 Task: Filter courses by Continuing Education Units from CPE.
Action: Mouse moved to (415, 102)
Screenshot: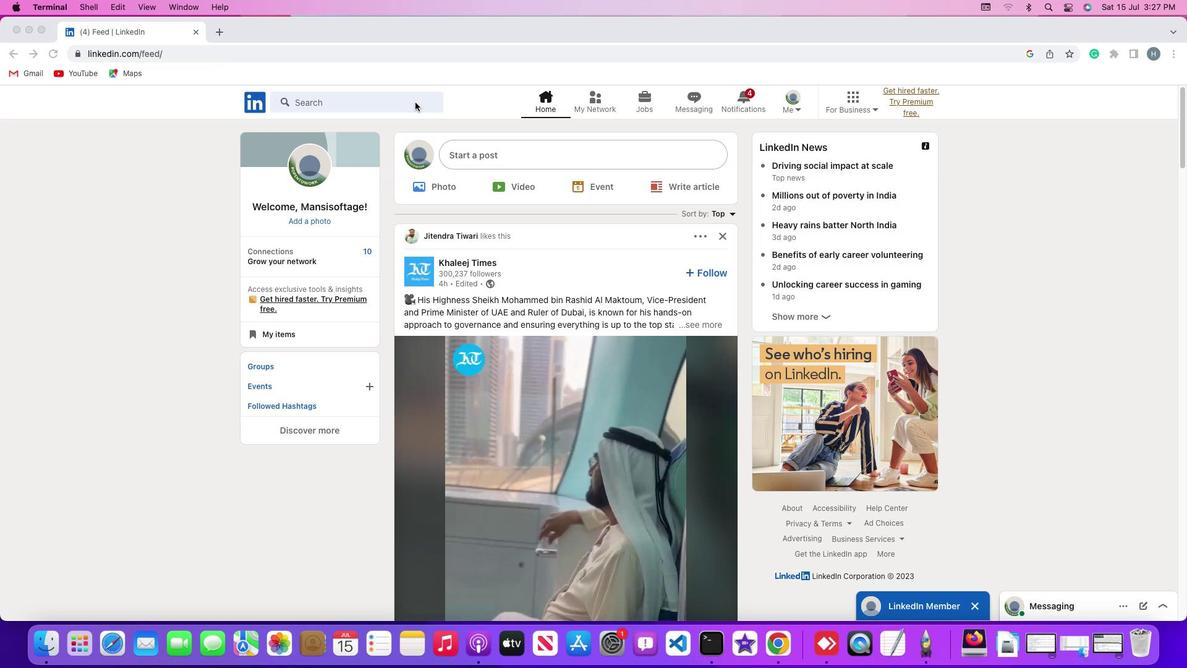 
Action: Mouse pressed left at (415, 102)
Screenshot: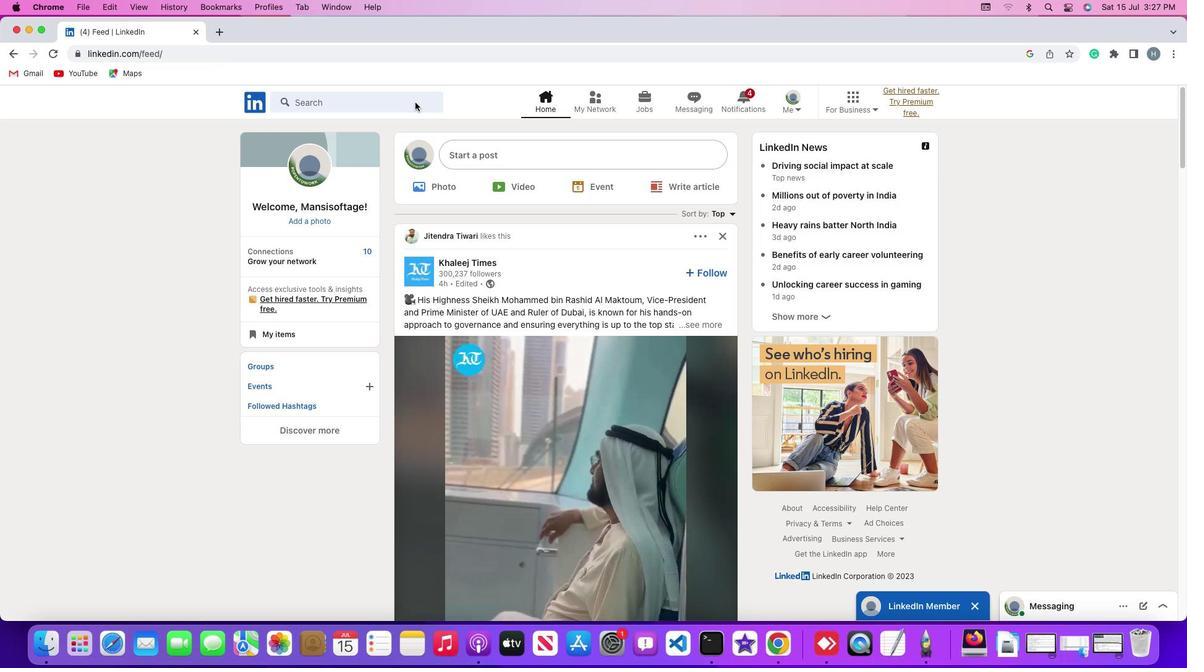
Action: Mouse pressed left at (415, 102)
Screenshot: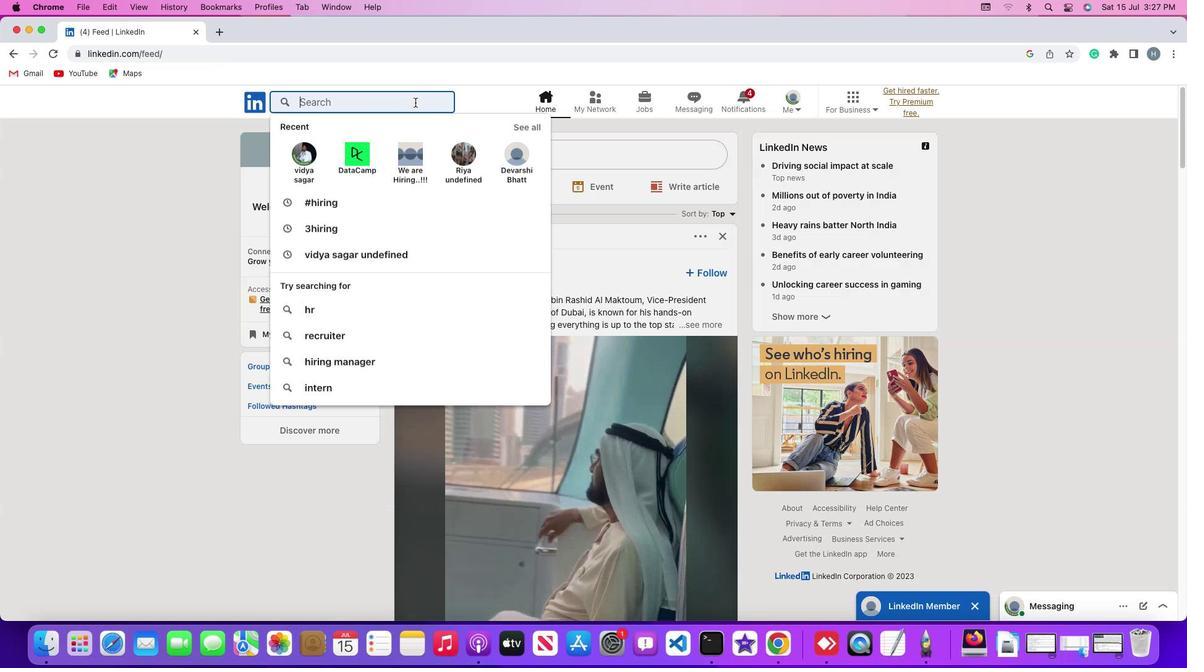 
Action: Key pressed Key.shift'#''h''i''r''i''n''g'Key.enter
Screenshot: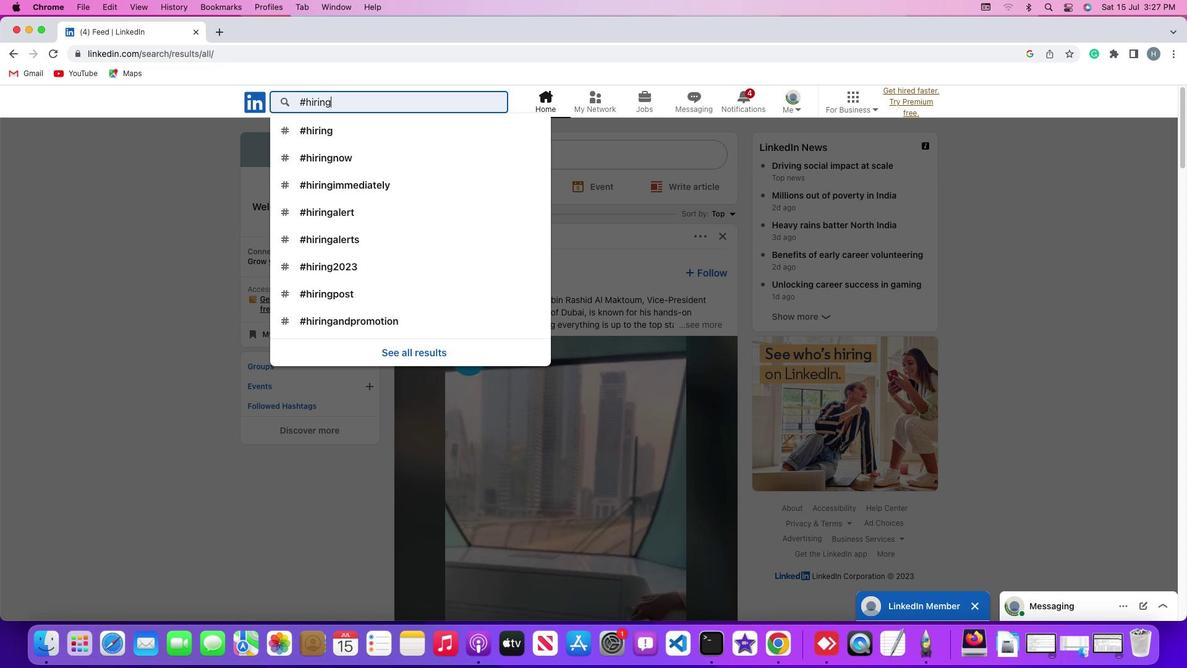
Action: Mouse moved to (660, 134)
Screenshot: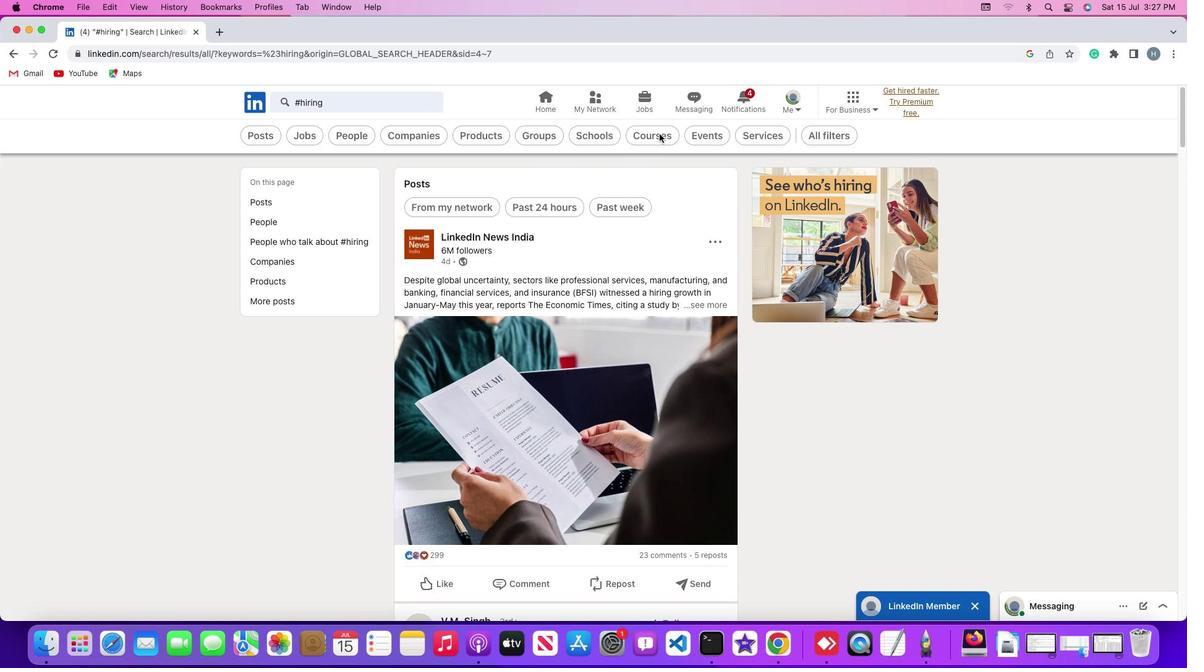 
Action: Mouse pressed left at (660, 134)
Screenshot: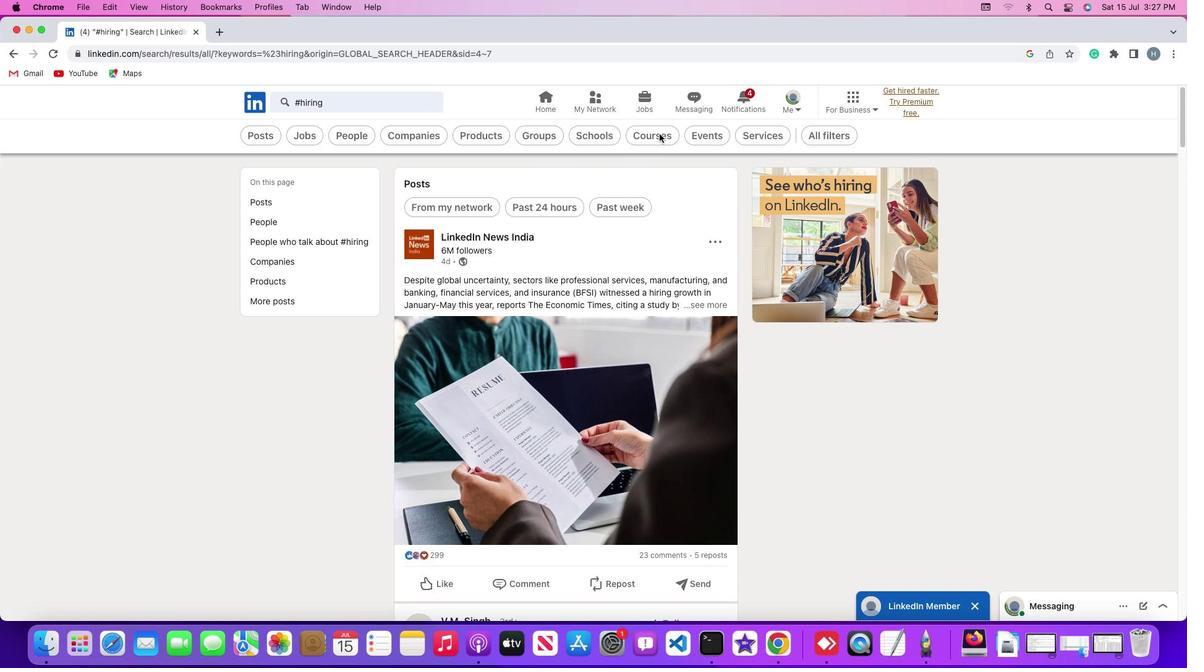 
Action: Mouse moved to (537, 133)
Screenshot: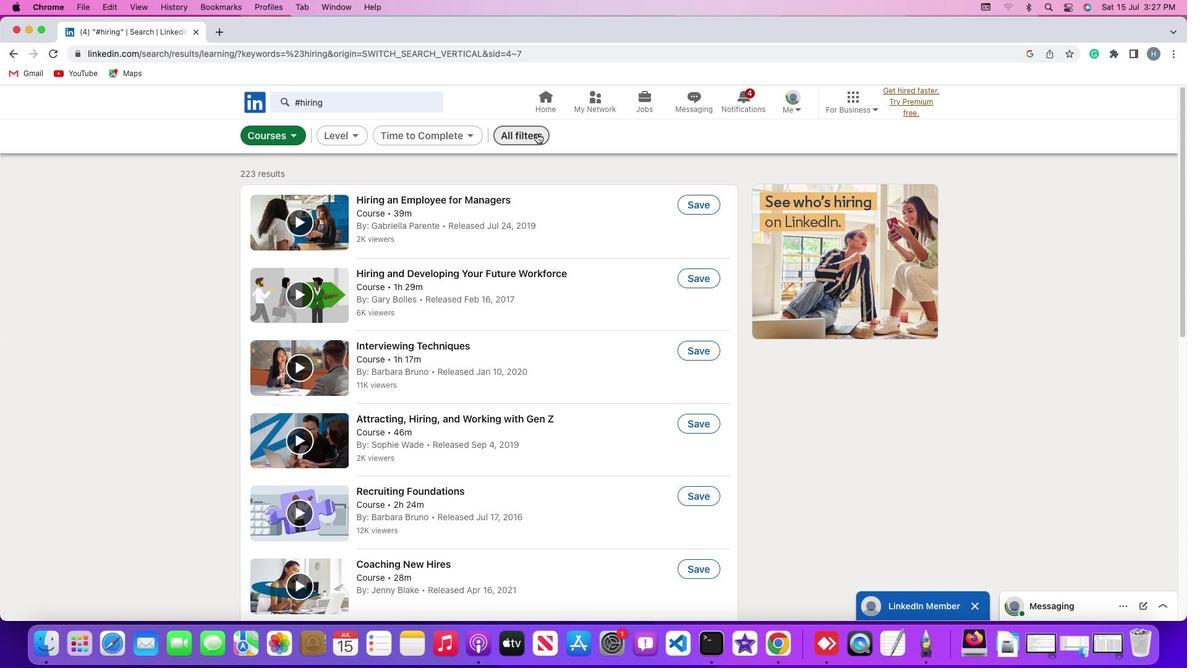 
Action: Mouse pressed left at (537, 133)
Screenshot: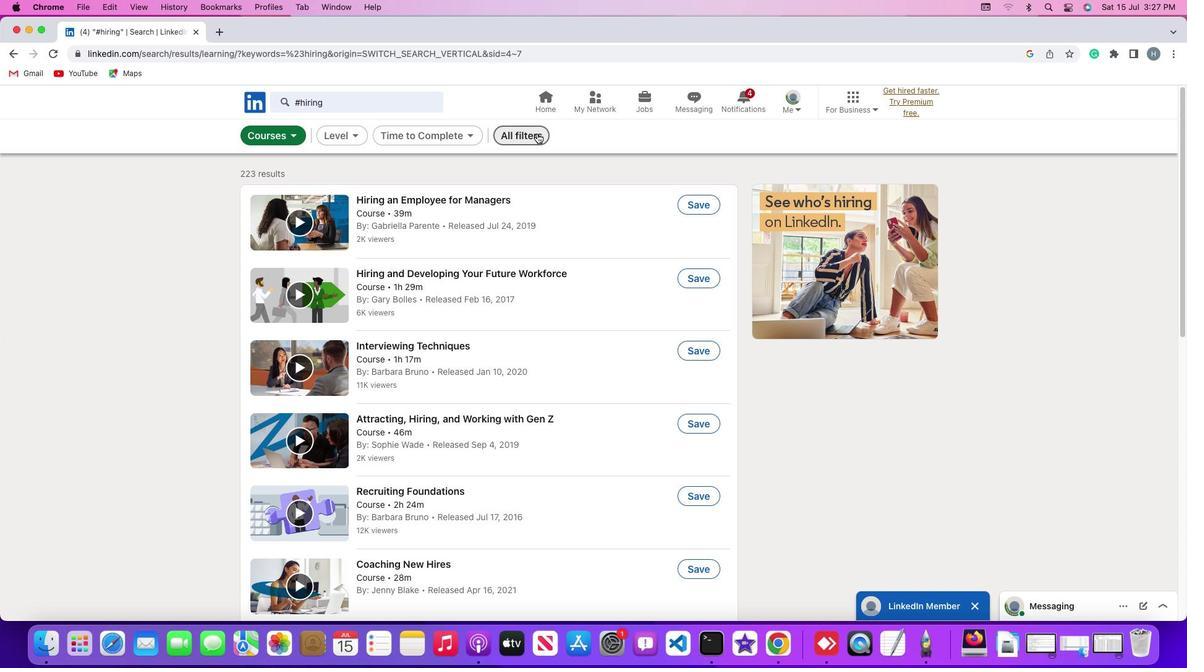 
Action: Mouse moved to (990, 486)
Screenshot: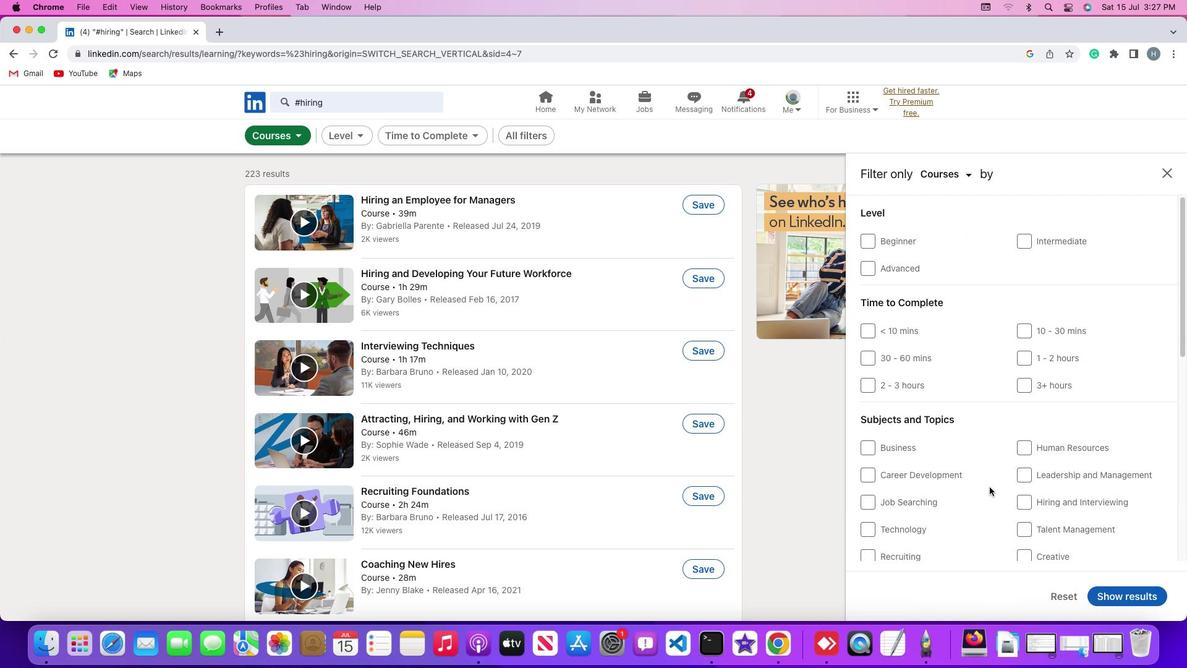 
Action: Mouse scrolled (990, 486) with delta (0, 0)
Screenshot: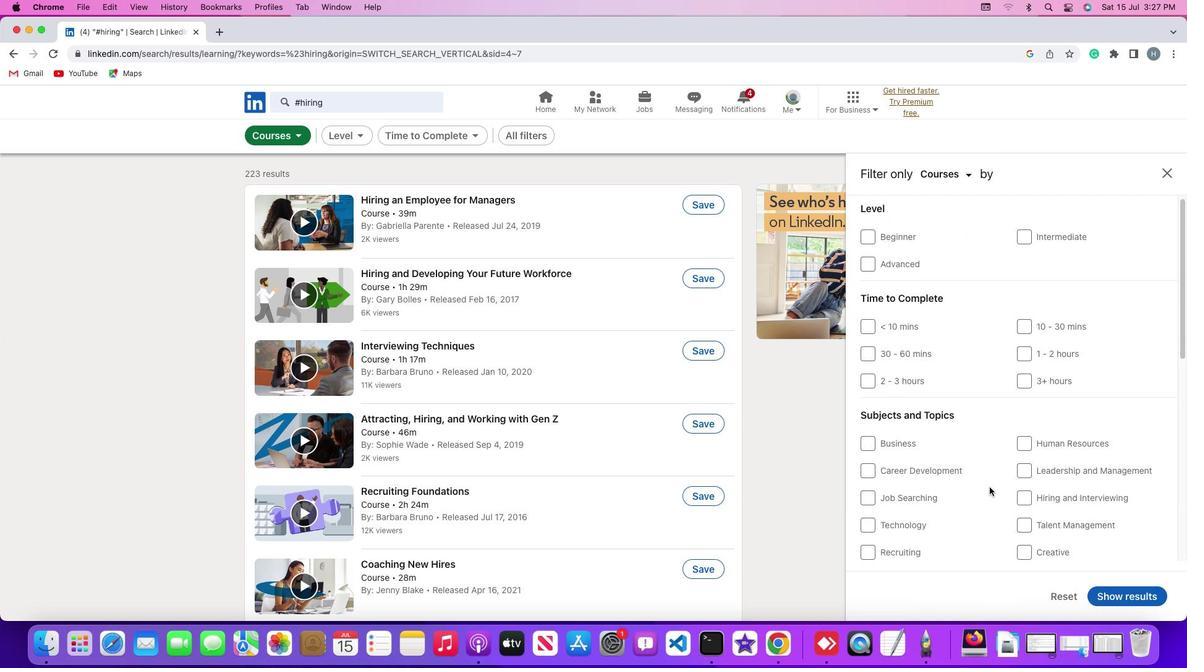 
Action: Mouse scrolled (990, 486) with delta (0, 0)
Screenshot: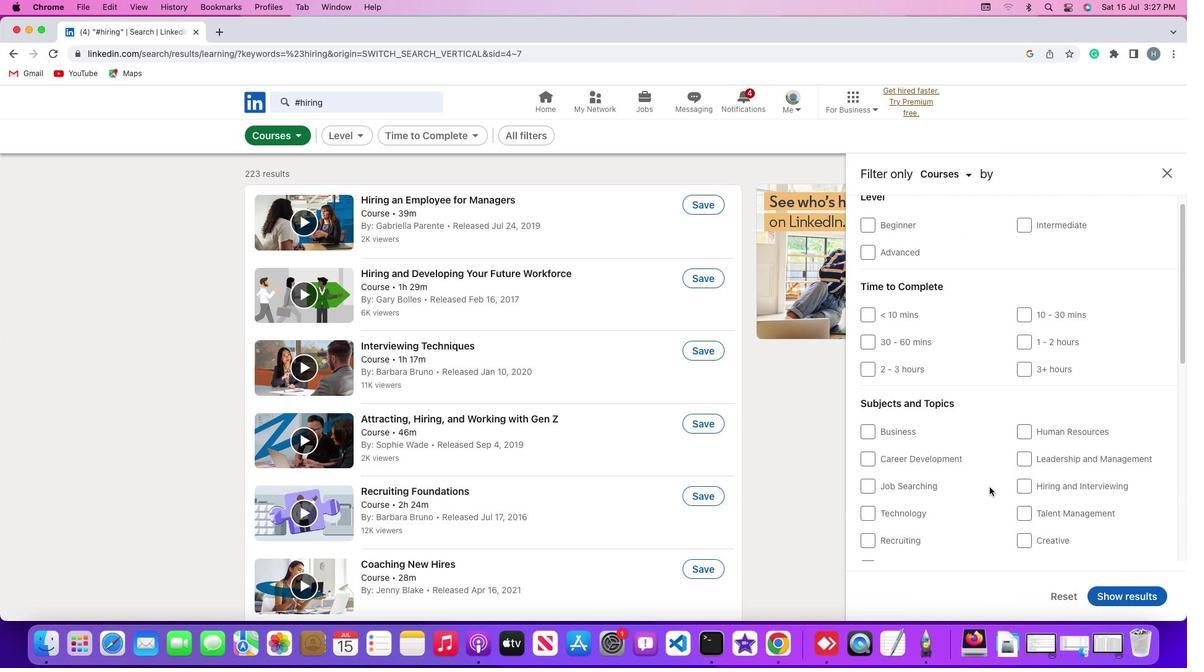 
Action: Mouse scrolled (990, 486) with delta (0, 0)
Screenshot: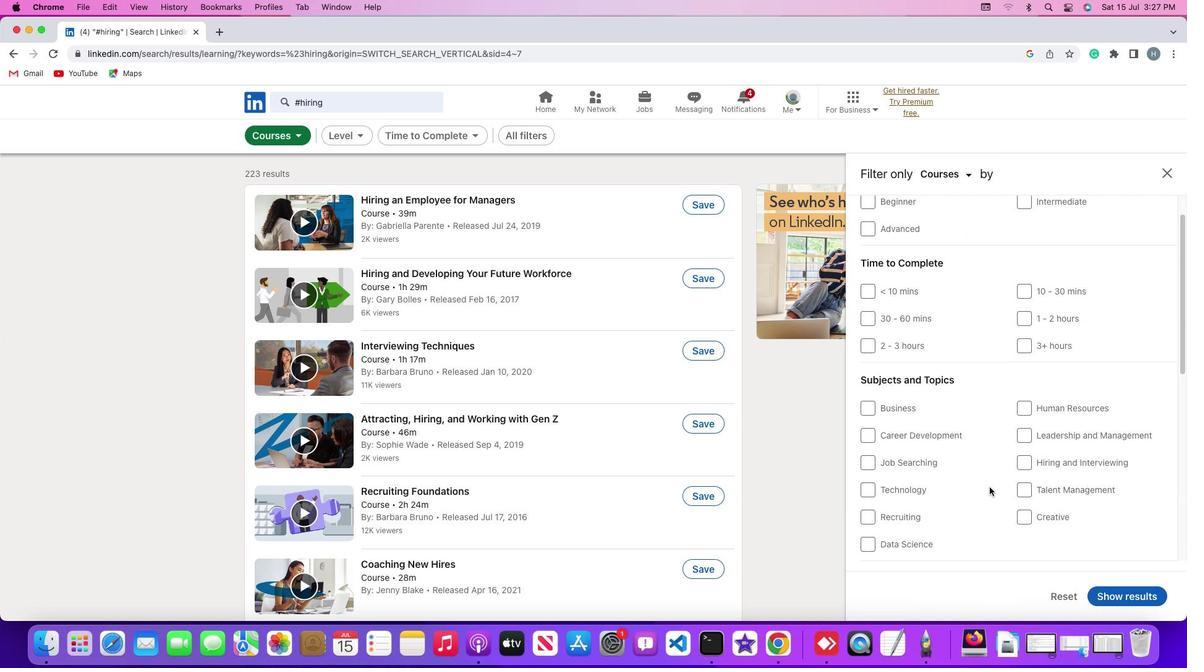 
Action: Mouse scrolled (990, 486) with delta (0, -1)
Screenshot: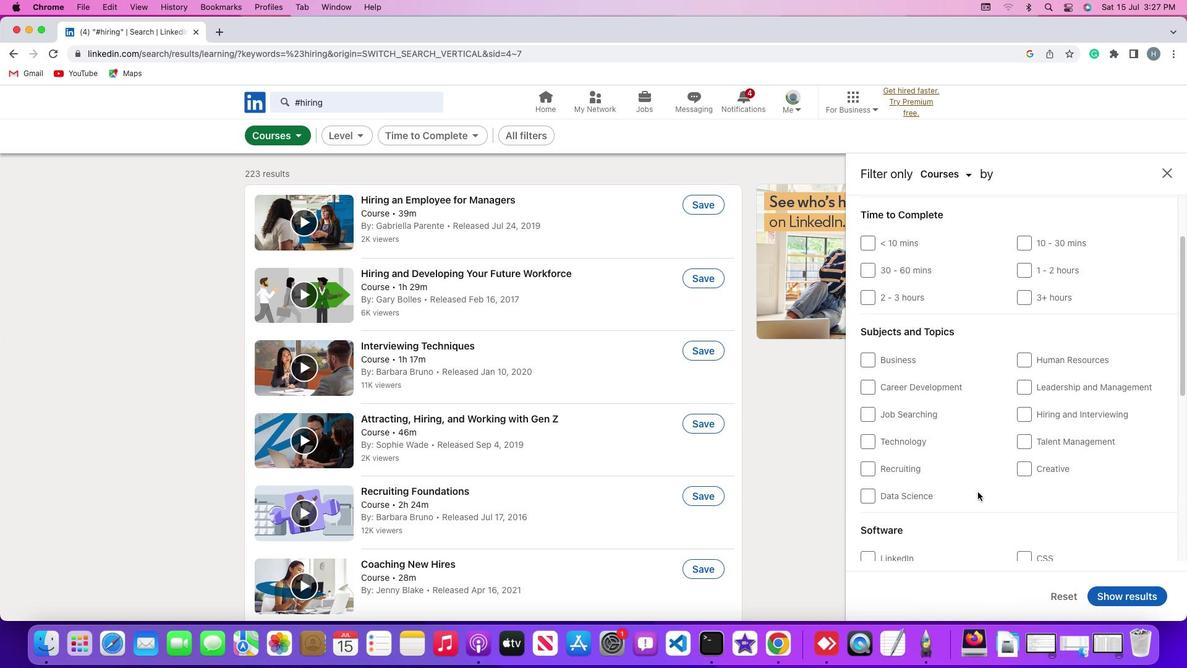 
Action: Mouse moved to (976, 493)
Screenshot: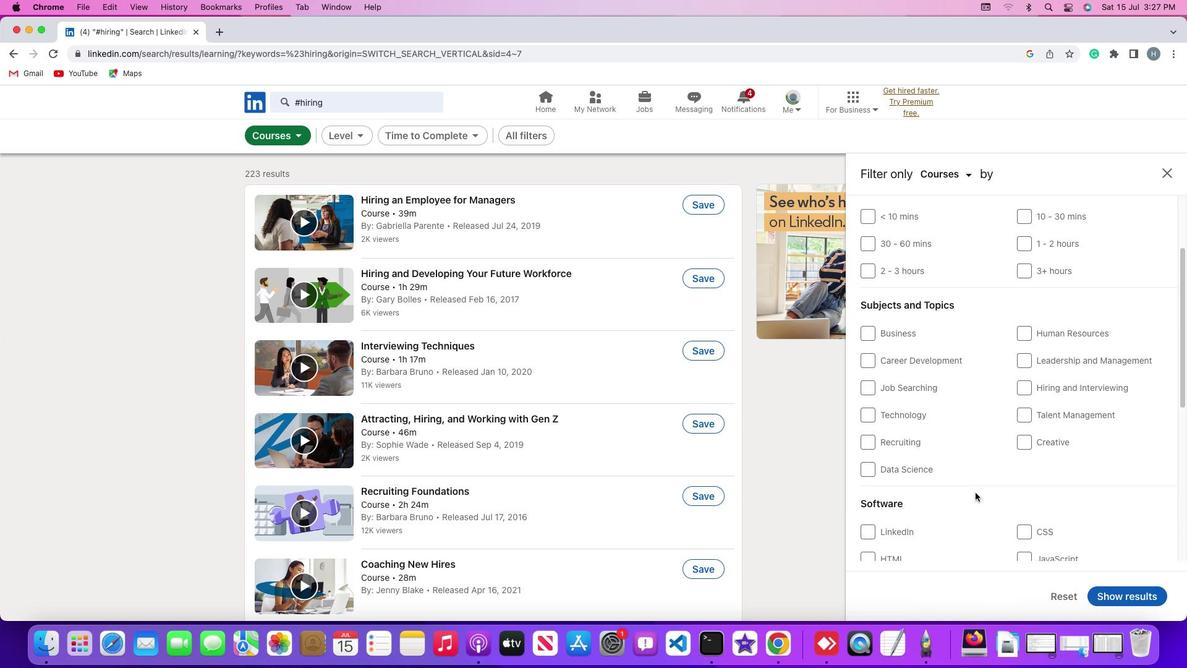 
Action: Mouse scrolled (976, 493) with delta (0, 0)
Screenshot: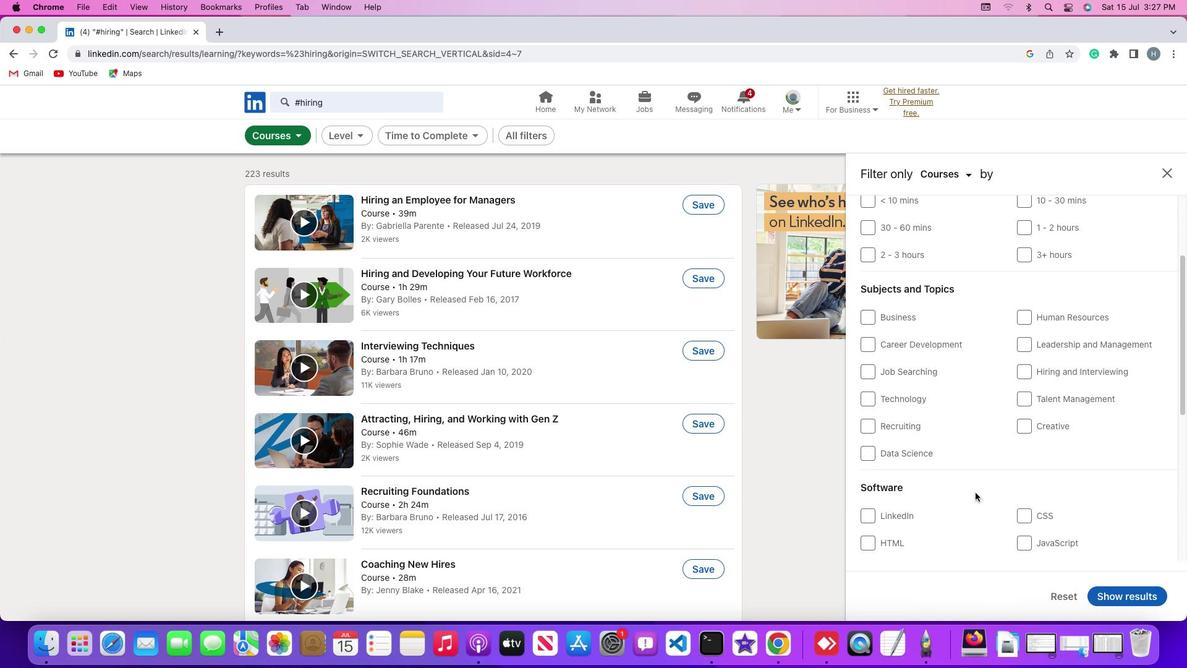 
Action: Mouse scrolled (976, 493) with delta (0, 0)
Screenshot: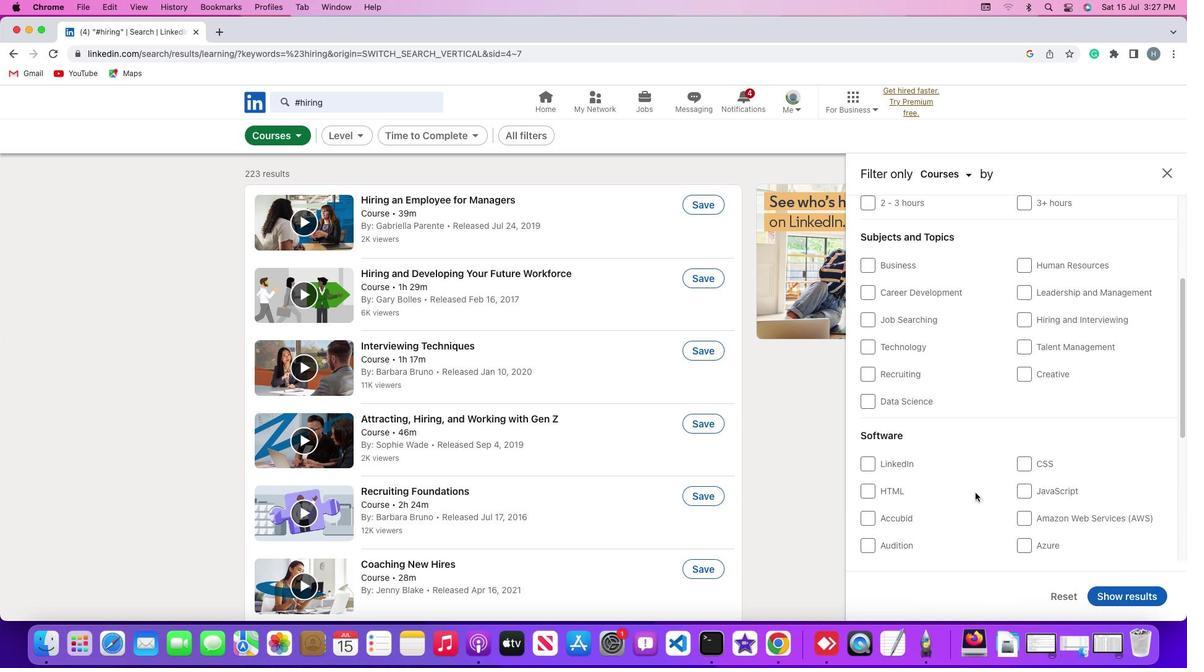 
Action: Mouse scrolled (976, 493) with delta (0, -1)
Screenshot: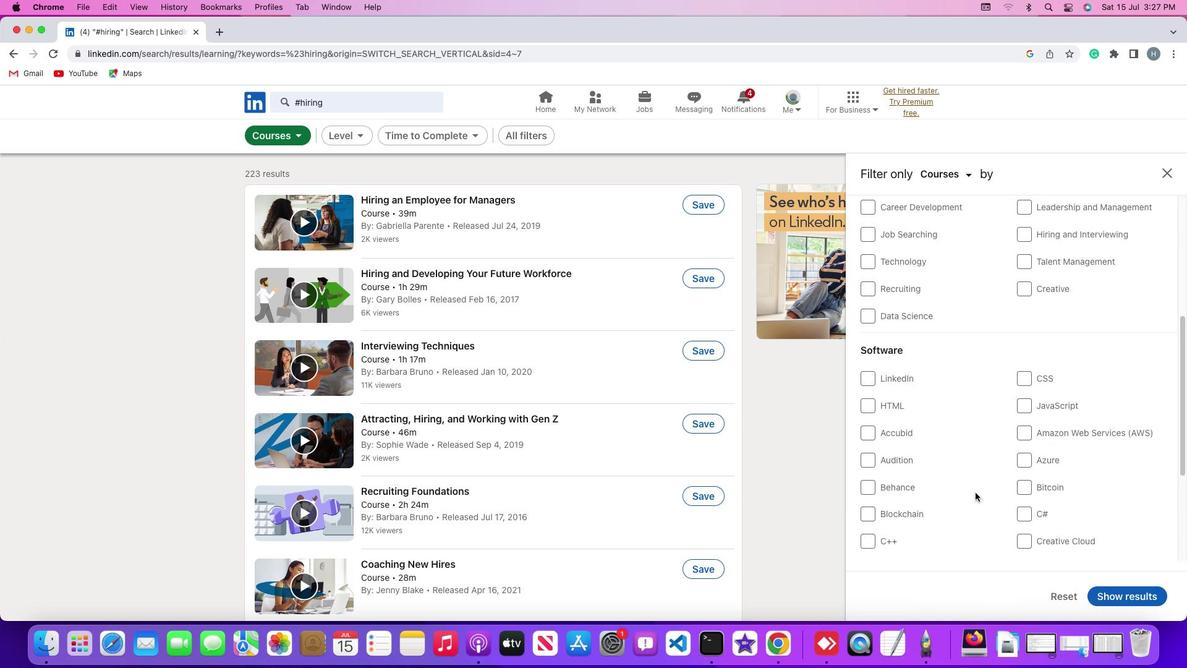 
Action: Mouse scrolled (976, 493) with delta (0, -2)
Screenshot: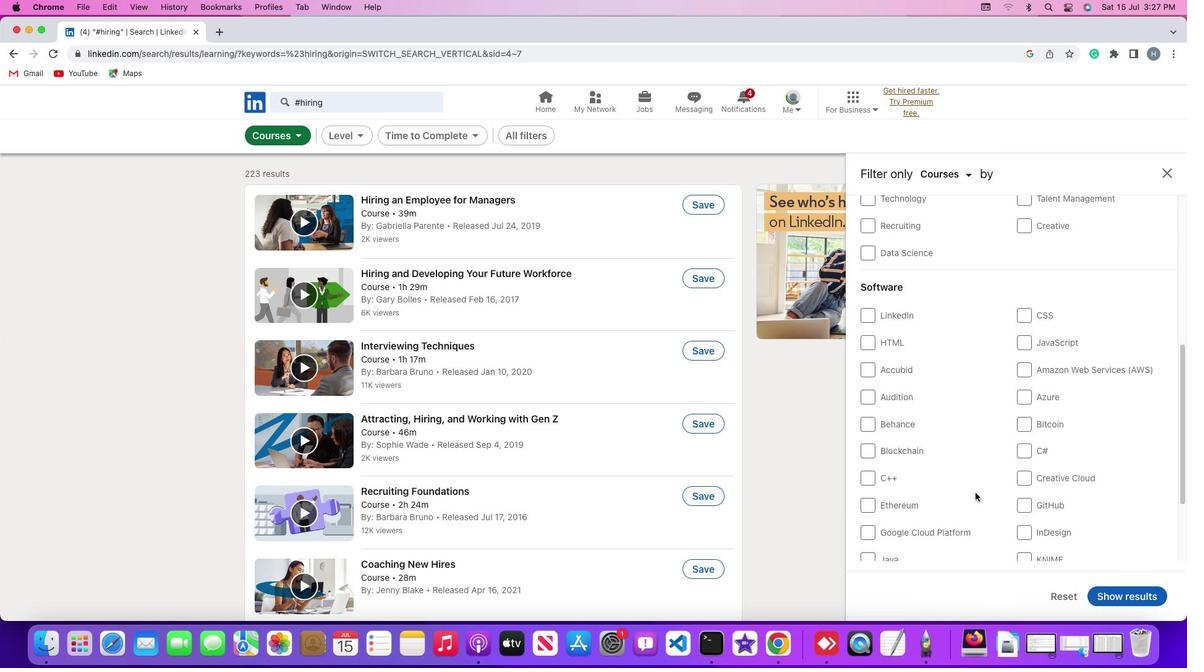 
Action: Mouse scrolled (976, 493) with delta (0, 0)
Screenshot: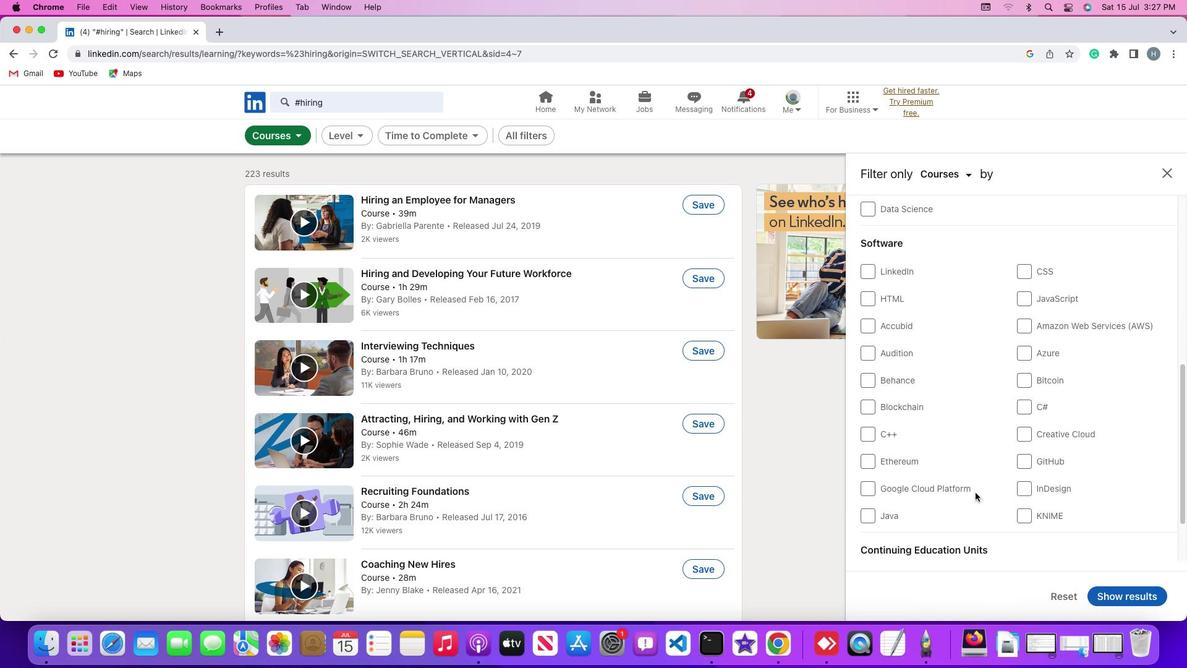 
Action: Mouse scrolled (976, 493) with delta (0, 0)
Screenshot: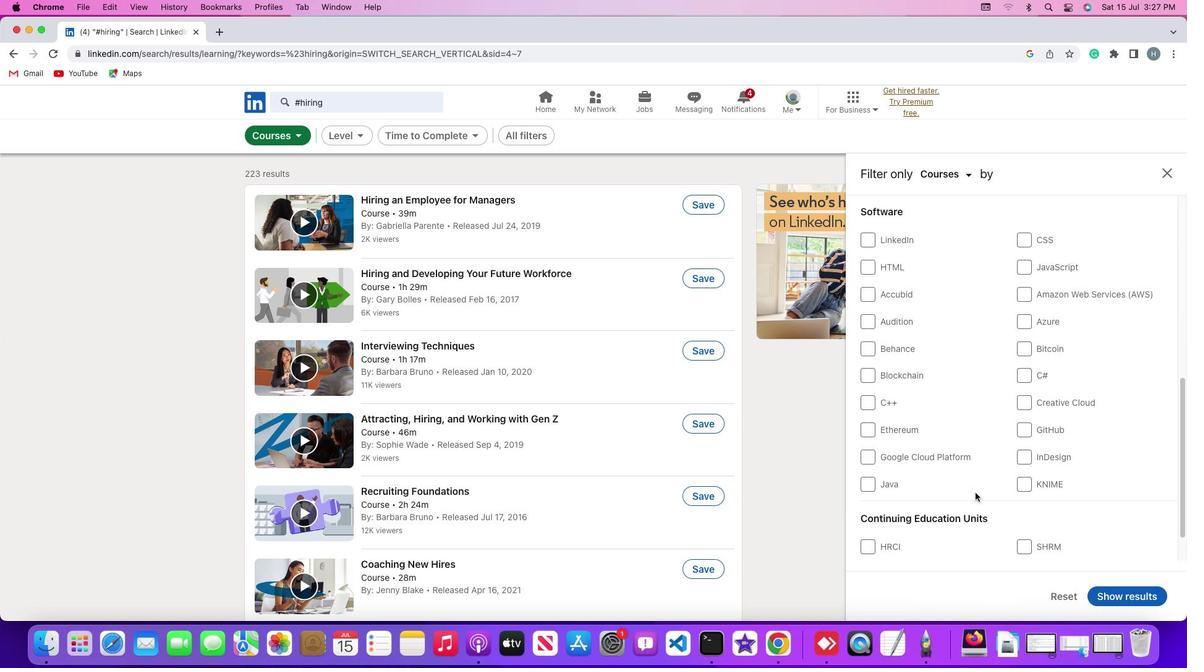 
Action: Mouse scrolled (976, 493) with delta (0, -1)
Screenshot: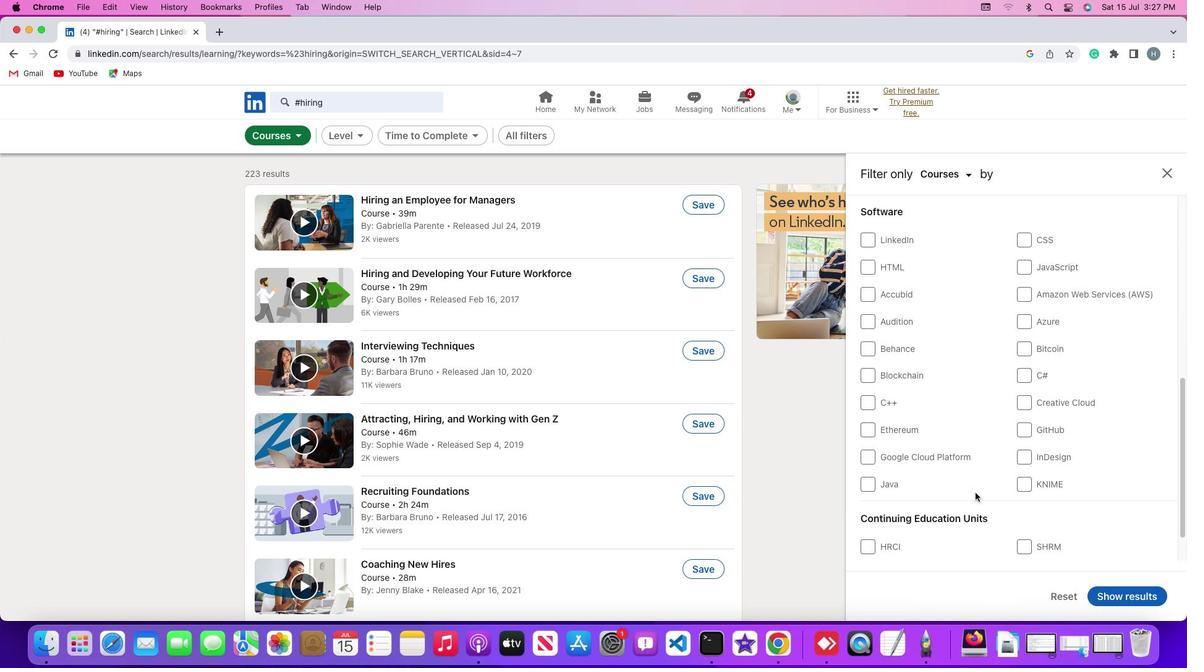 
Action: Mouse scrolled (976, 493) with delta (0, -3)
Screenshot: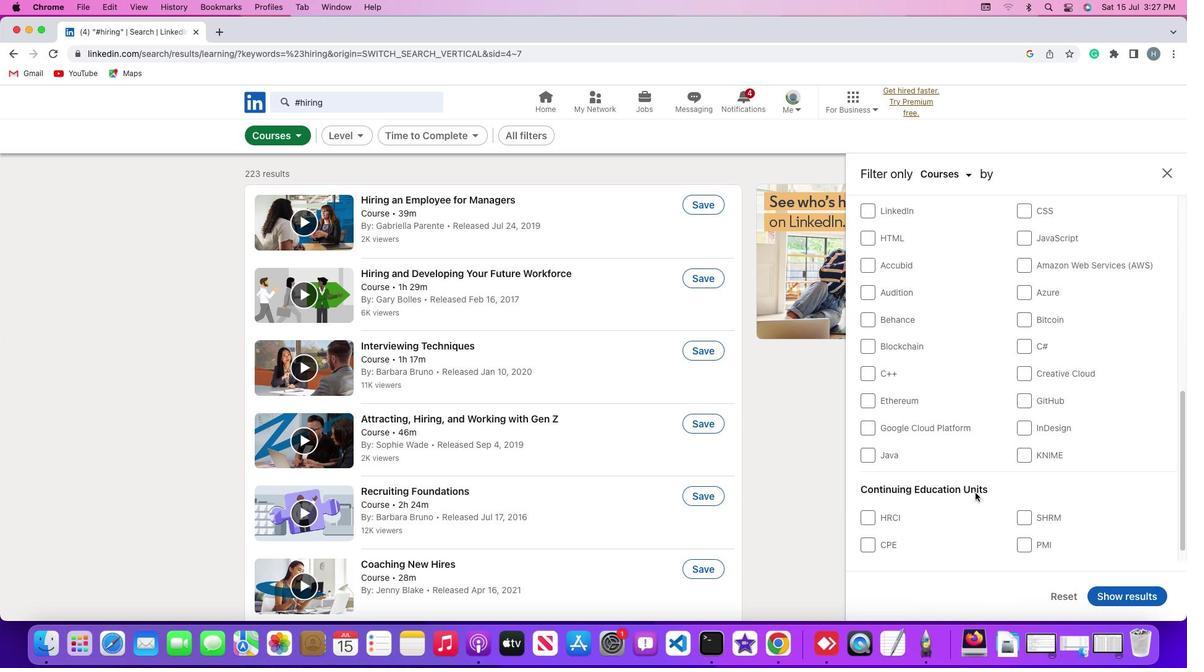 
Action: Mouse scrolled (976, 493) with delta (0, -3)
Screenshot: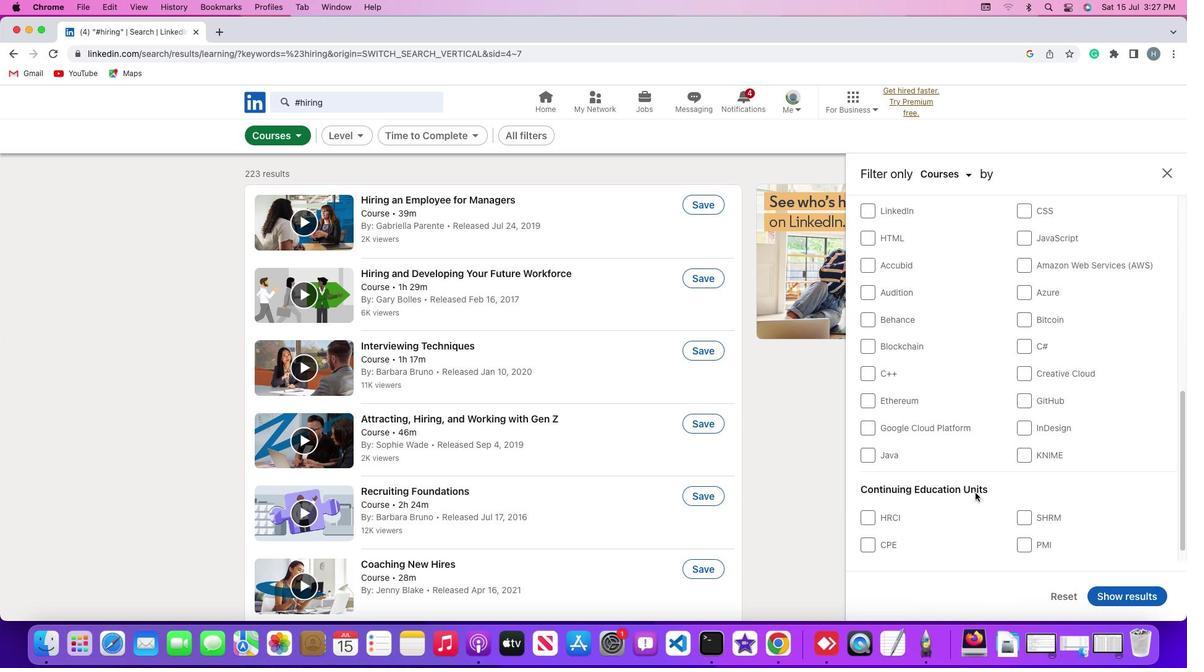 
Action: Mouse scrolled (976, 493) with delta (0, 0)
Screenshot: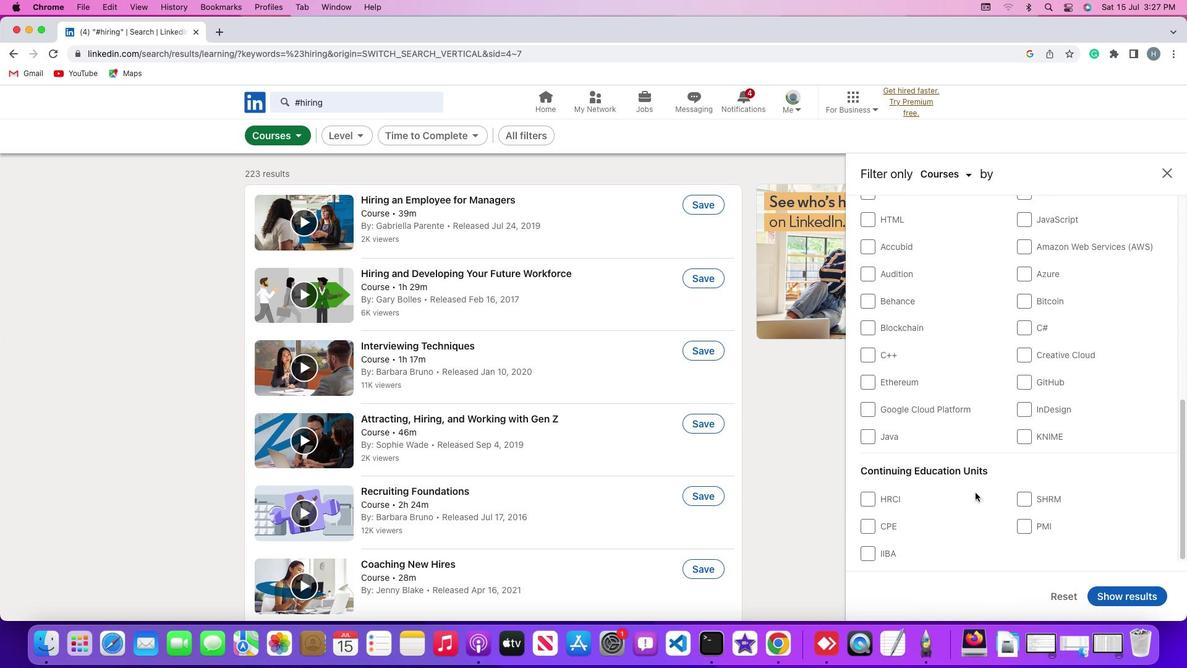 
Action: Mouse scrolled (976, 493) with delta (0, 0)
Screenshot: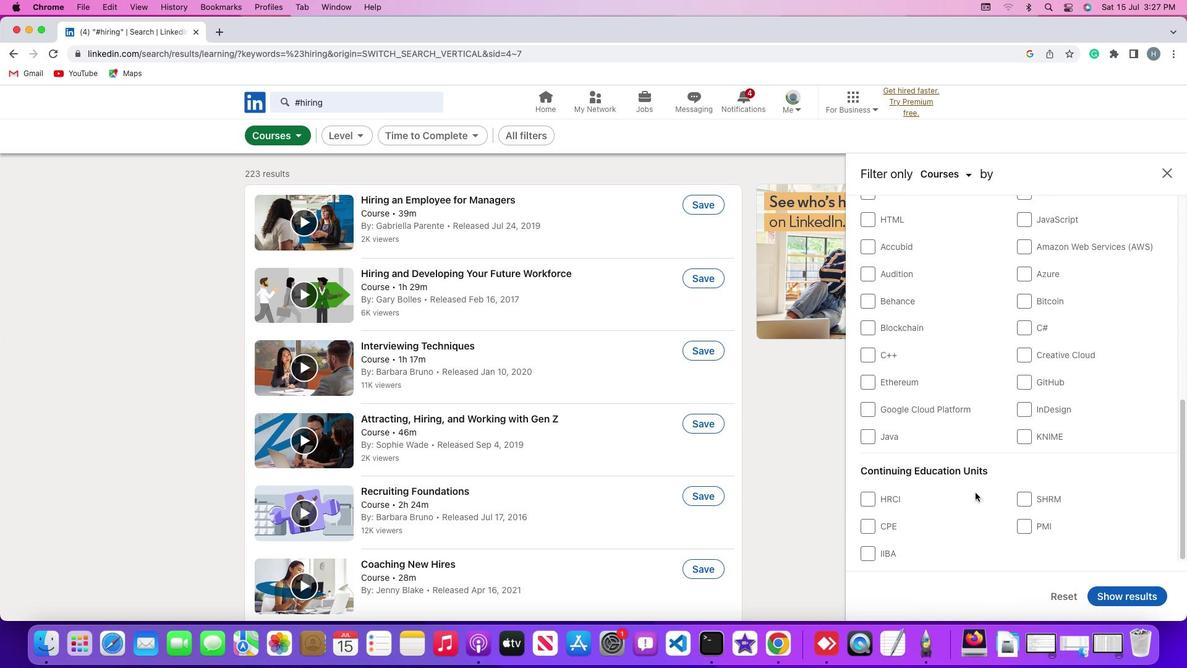 
Action: Mouse scrolled (976, 493) with delta (0, -1)
Screenshot: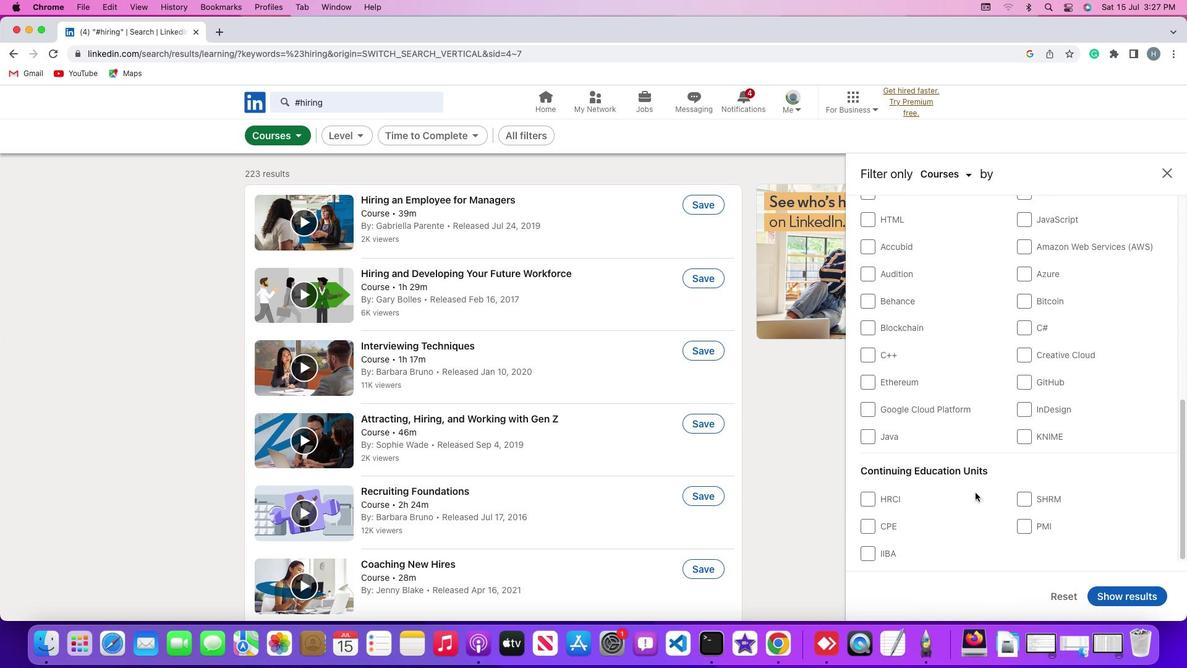
Action: Mouse scrolled (976, 493) with delta (0, -3)
Screenshot: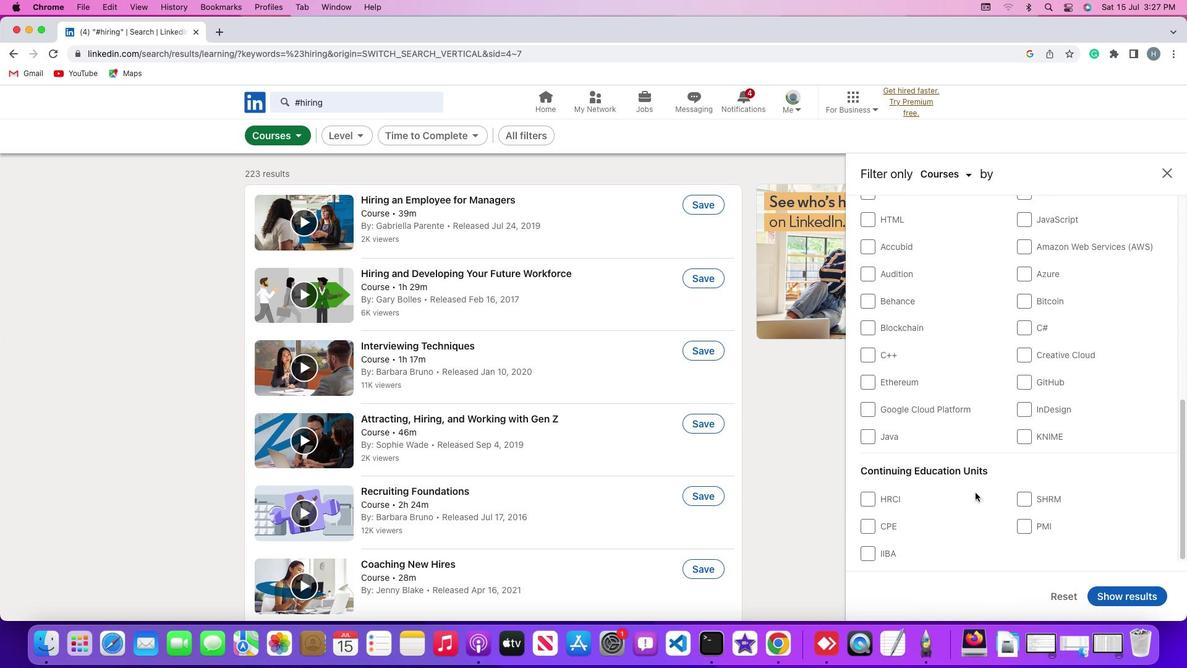 
Action: Mouse scrolled (976, 493) with delta (0, -3)
Screenshot: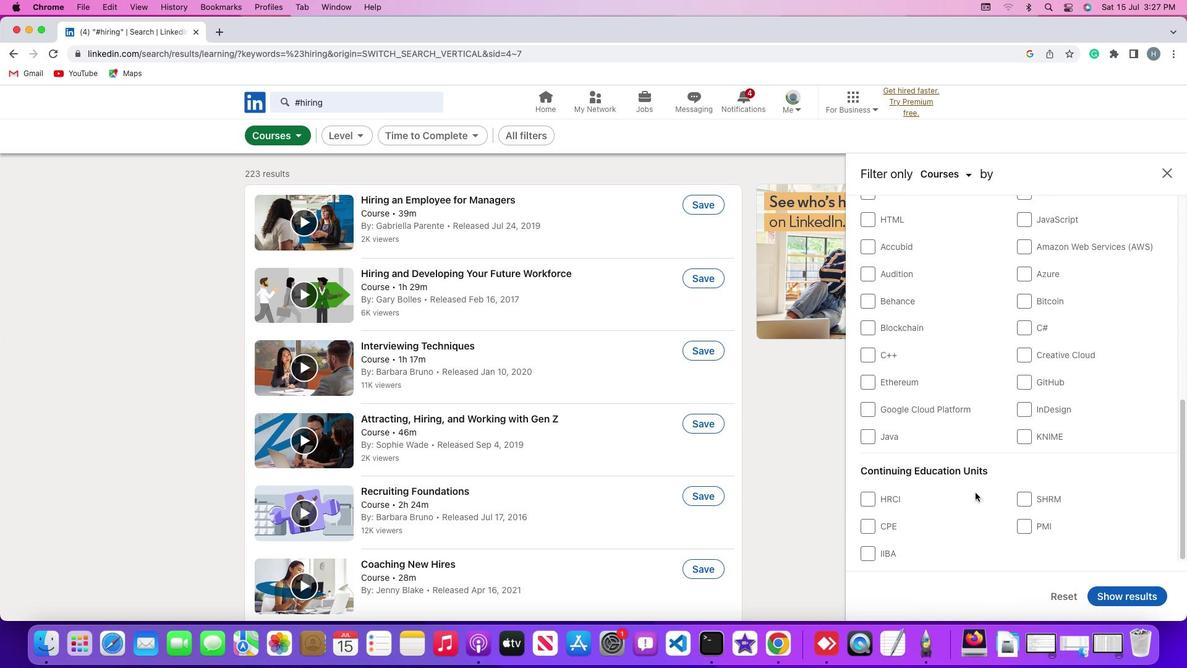 
Action: Mouse scrolled (976, 493) with delta (0, 0)
Screenshot: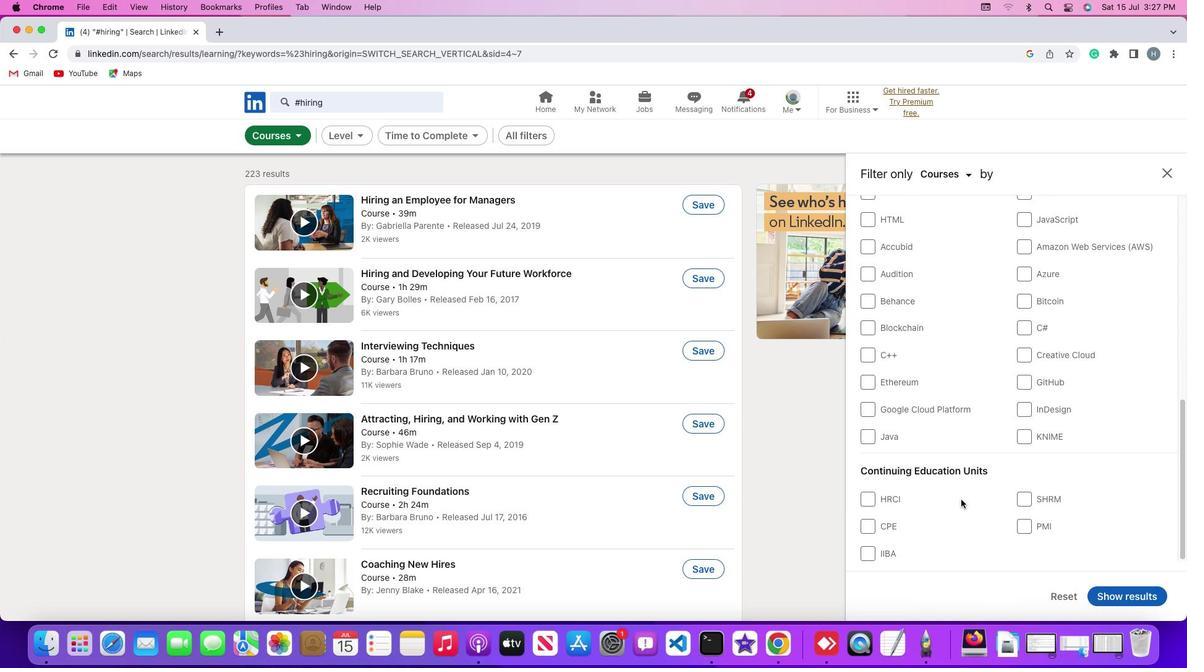 
Action: Mouse moved to (874, 524)
Screenshot: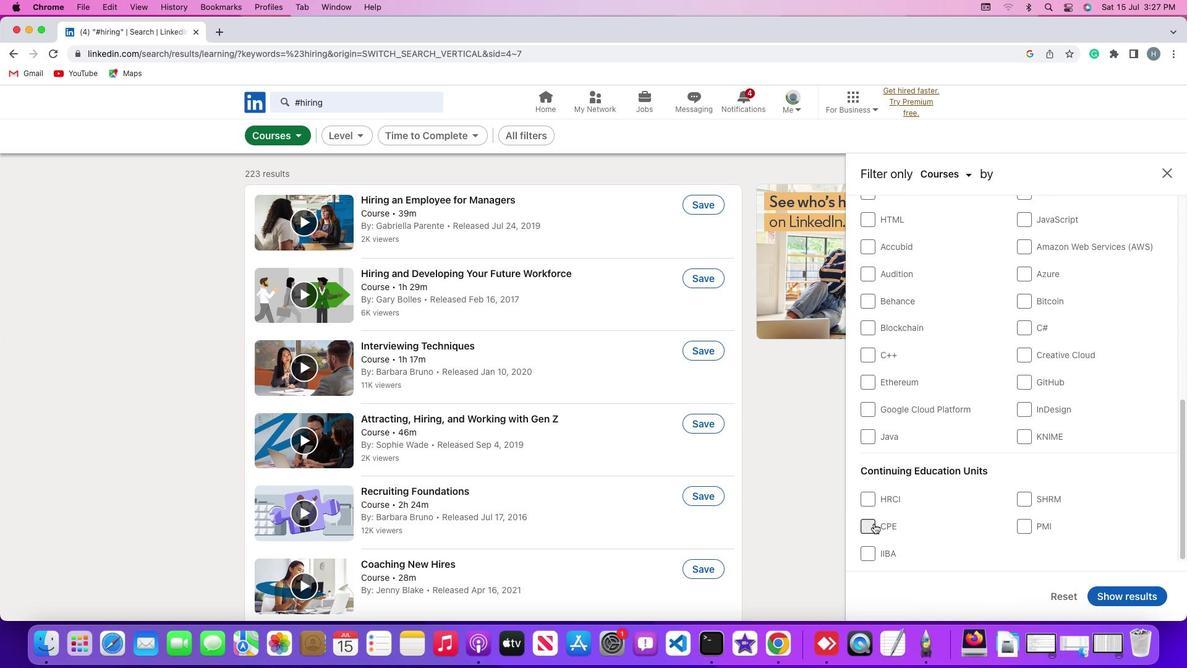 
Action: Mouse pressed left at (874, 524)
Screenshot: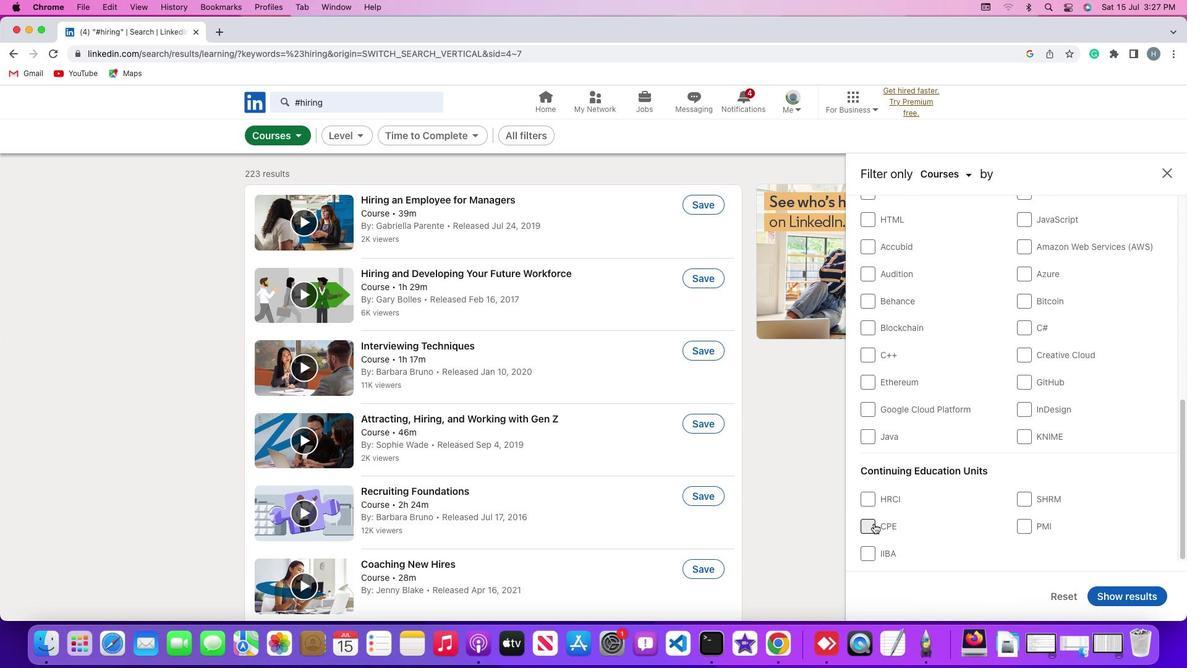 
Action: Mouse moved to (1132, 594)
Screenshot: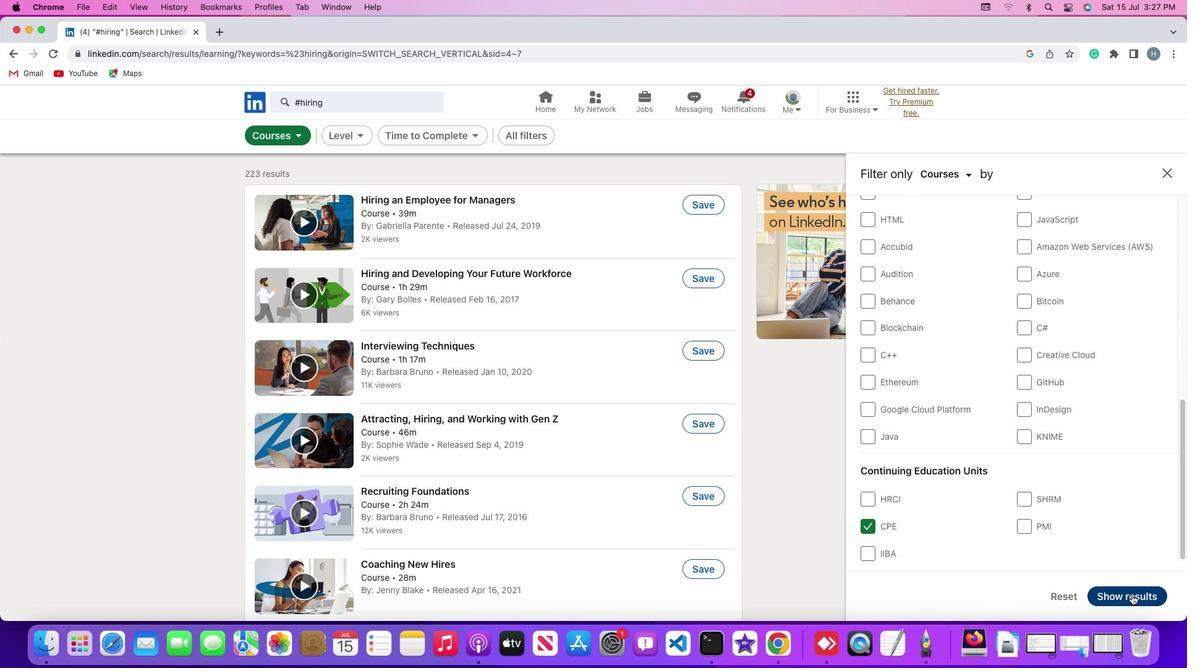
Action: Mouse pressed left at (1132, 594)
Screenshot: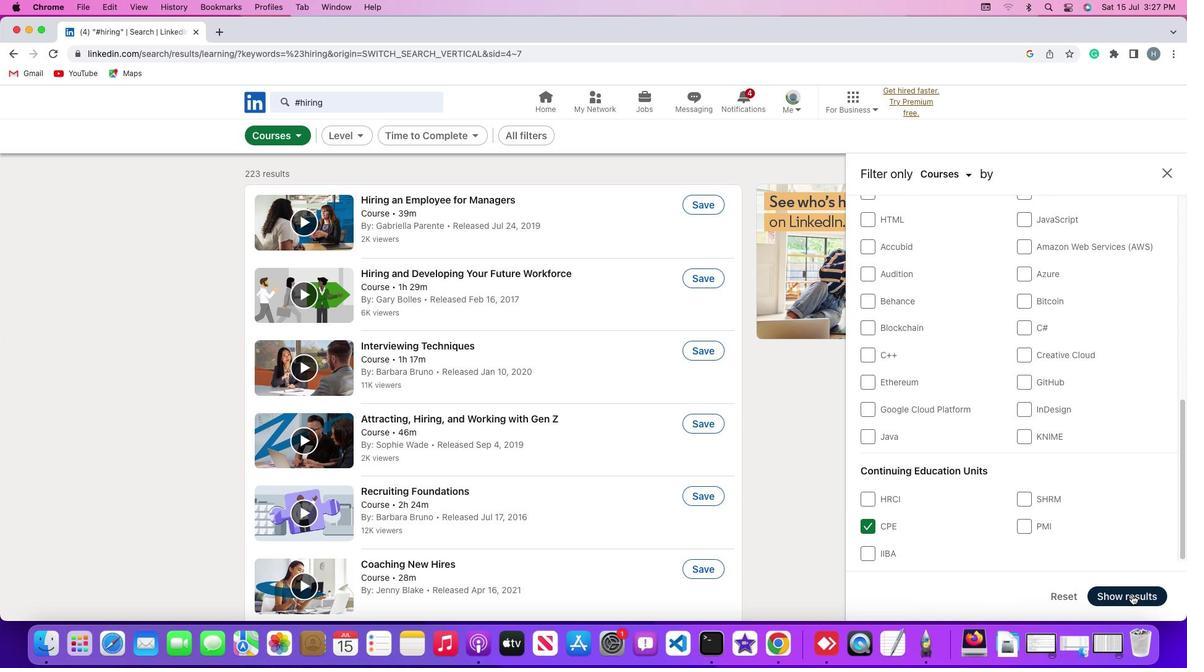 
Action: Mouse moved to (992, 468)
Screenshot: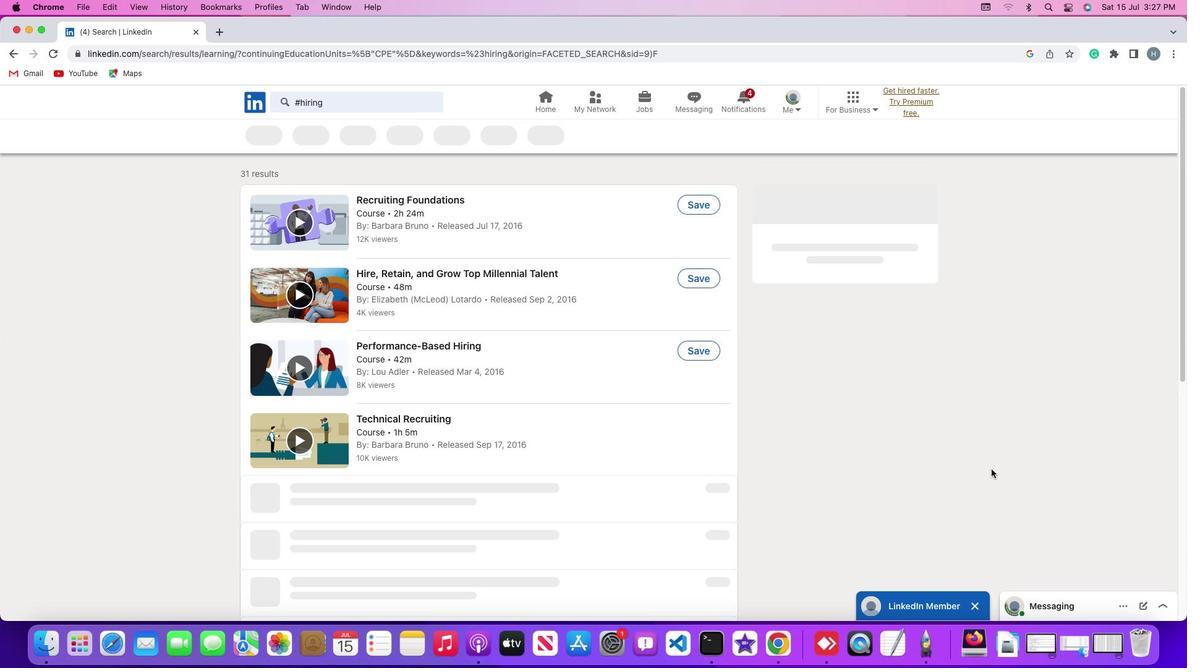 
